 Task: Create a rule when a due date not in next week.
Action: Mouse moved to (1090, 276)
Screenshot: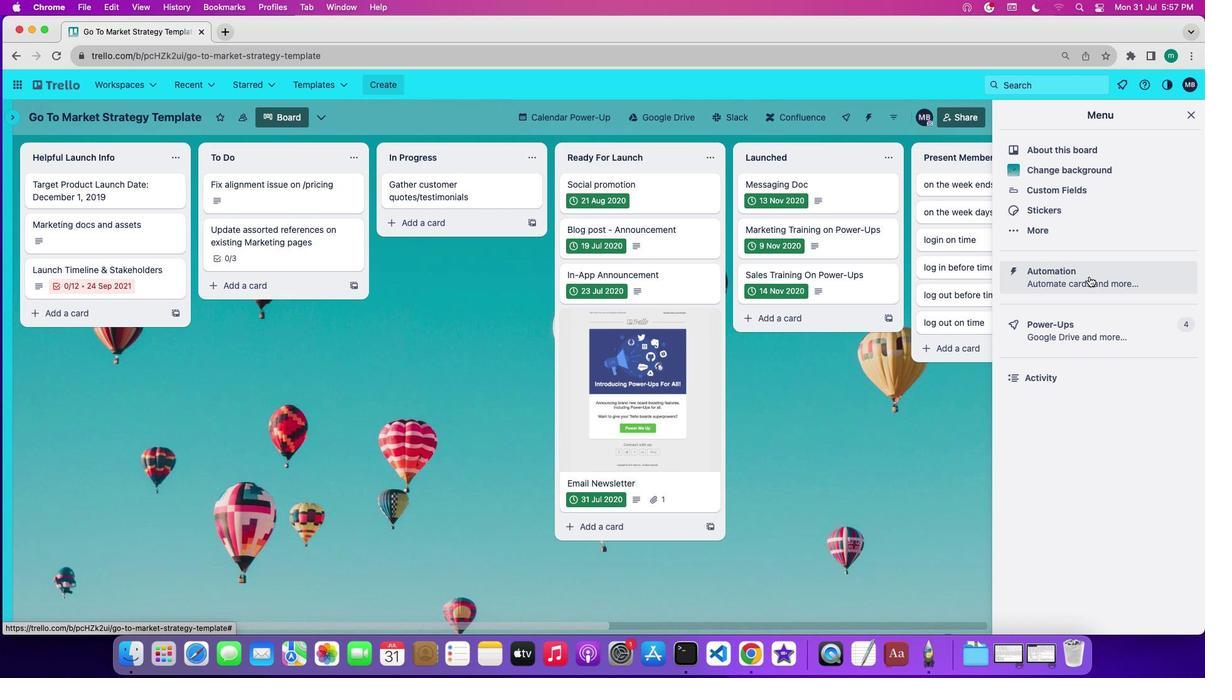 
Action: Mouse pressed left at (1090, 276)
Screenshot: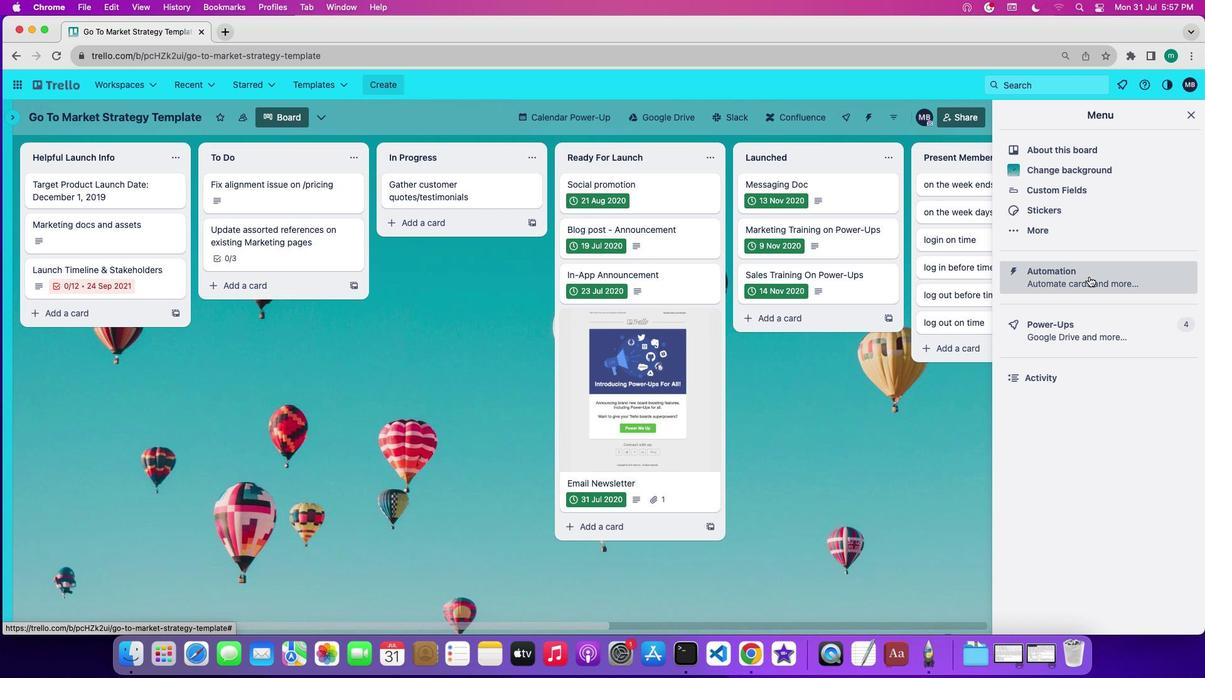 
Action: Mouse moved to (73, 223)
Screenshot: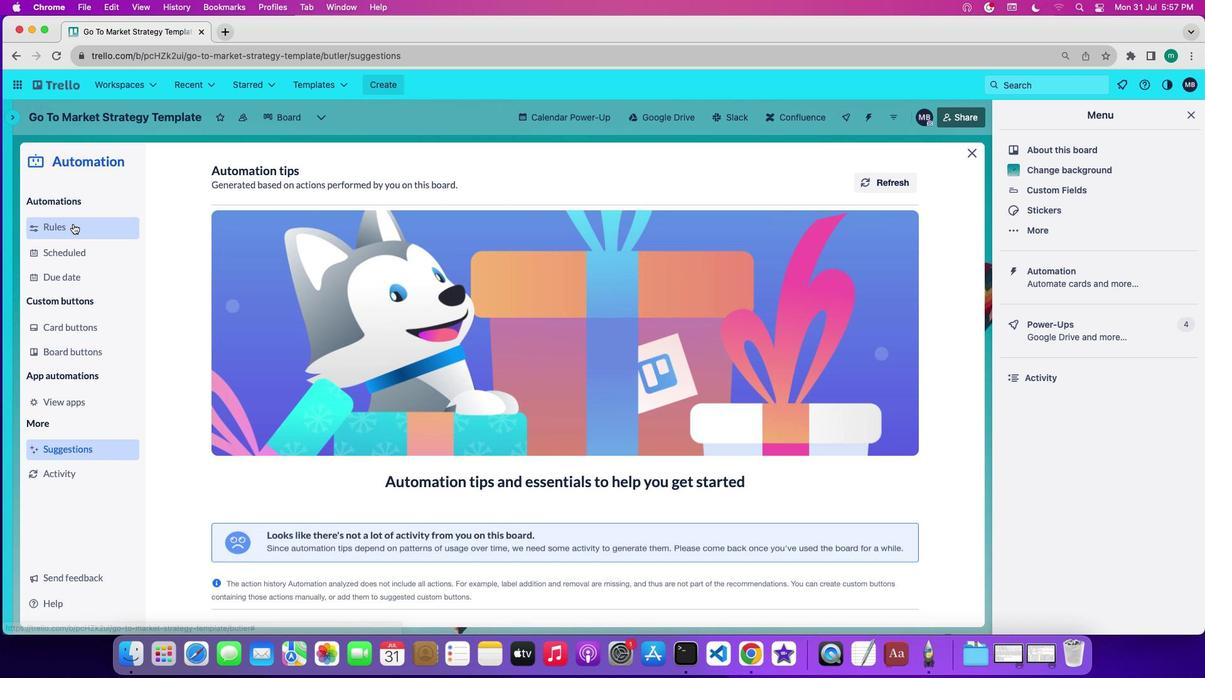 
Action: Mouse pressed left at (73, 223)
Screenshot: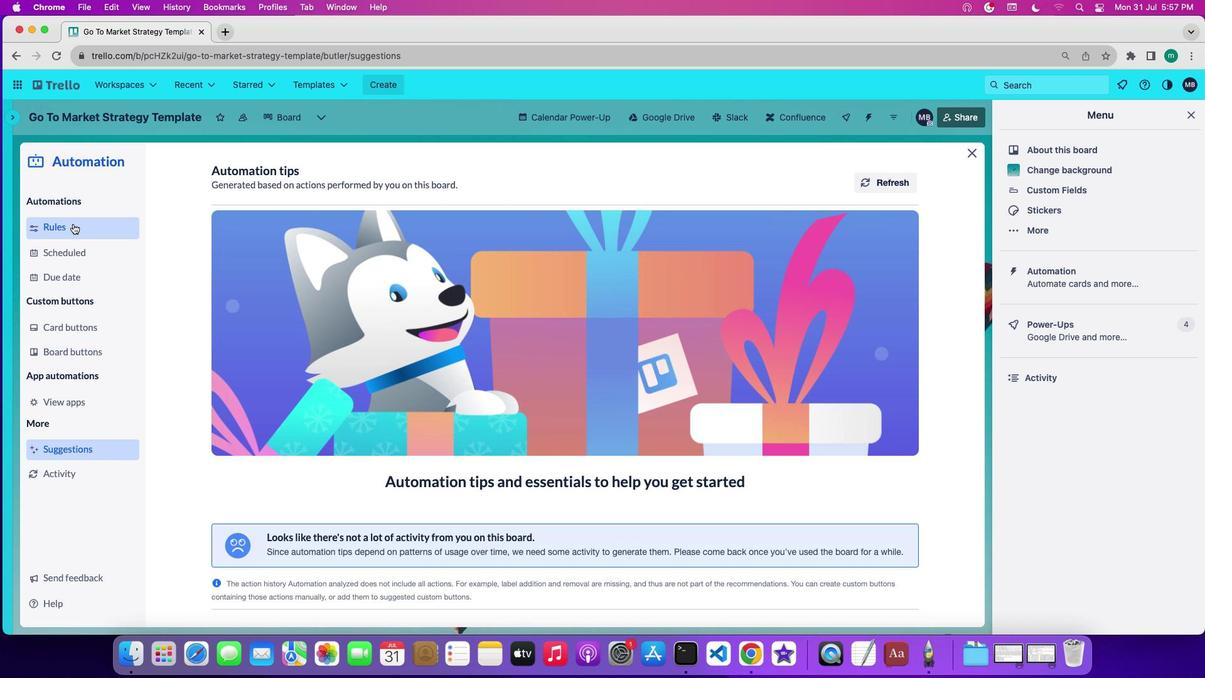 
Action: Mouse moved to (292, 452)
Screenshot: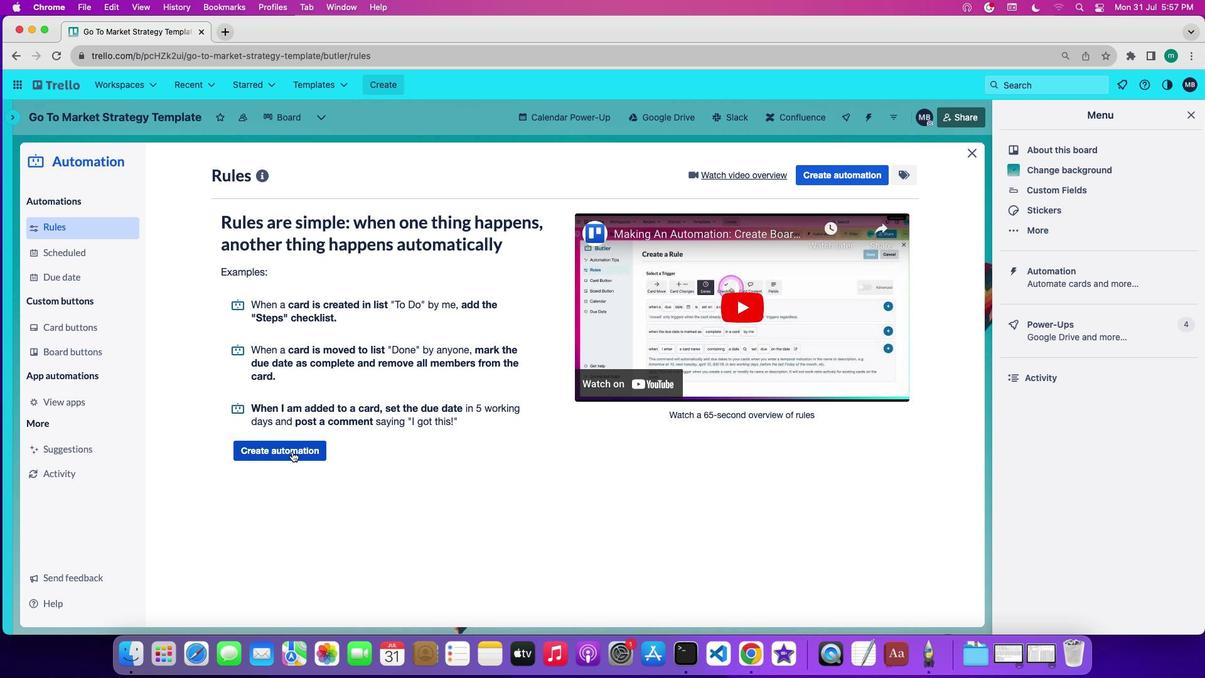 
Action: Mouse pressed left at (292, 452)
Screenshot: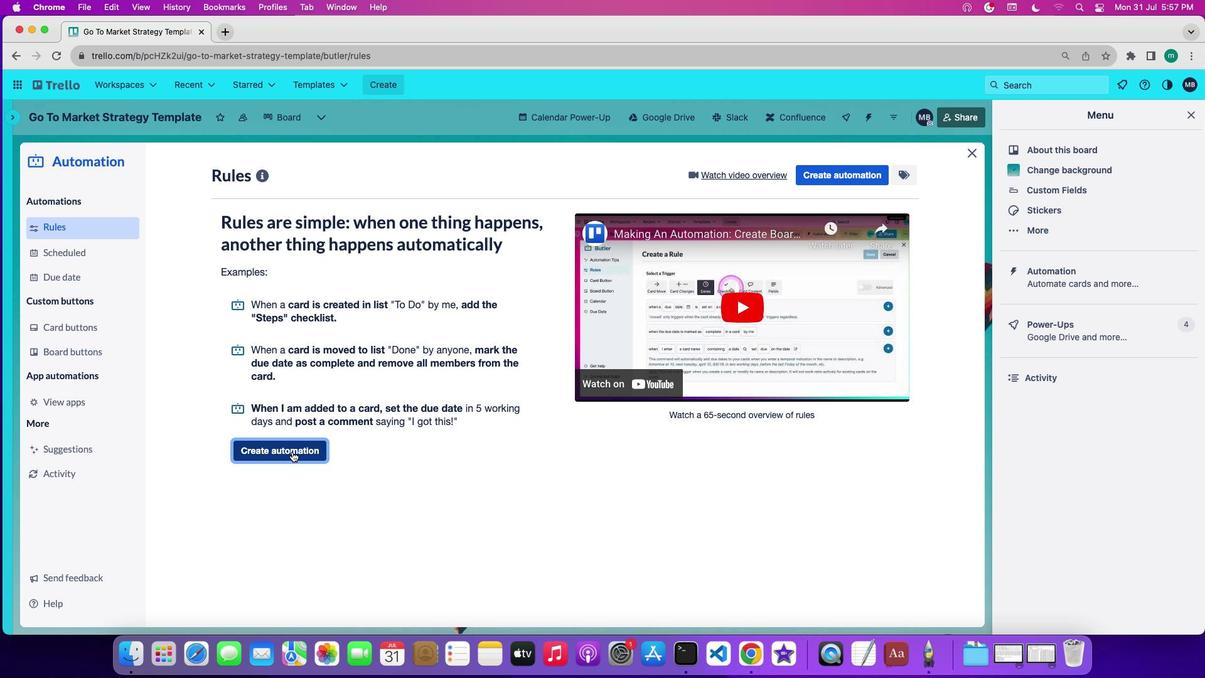 
Action: Mouse moved to (401, 298)
Screenshot: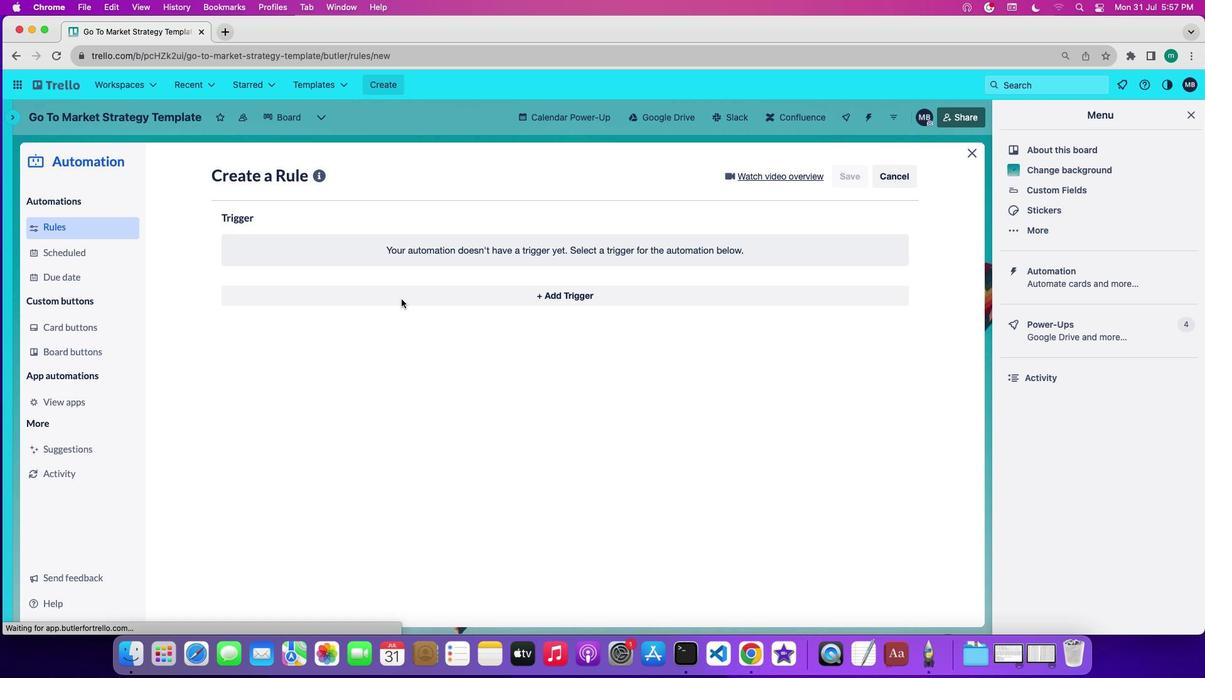 
Action: Mouse pressed left at (401, 298)
Screenshot: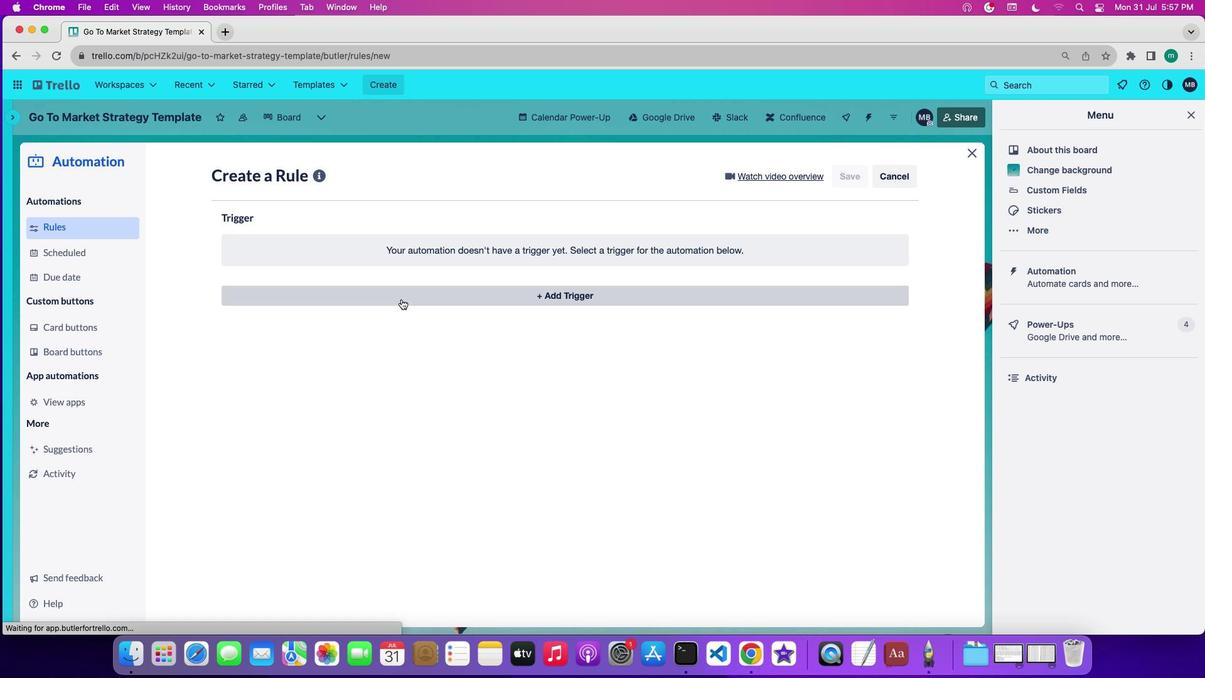
Action: Mouse moved to (408, 337)
Screenshot: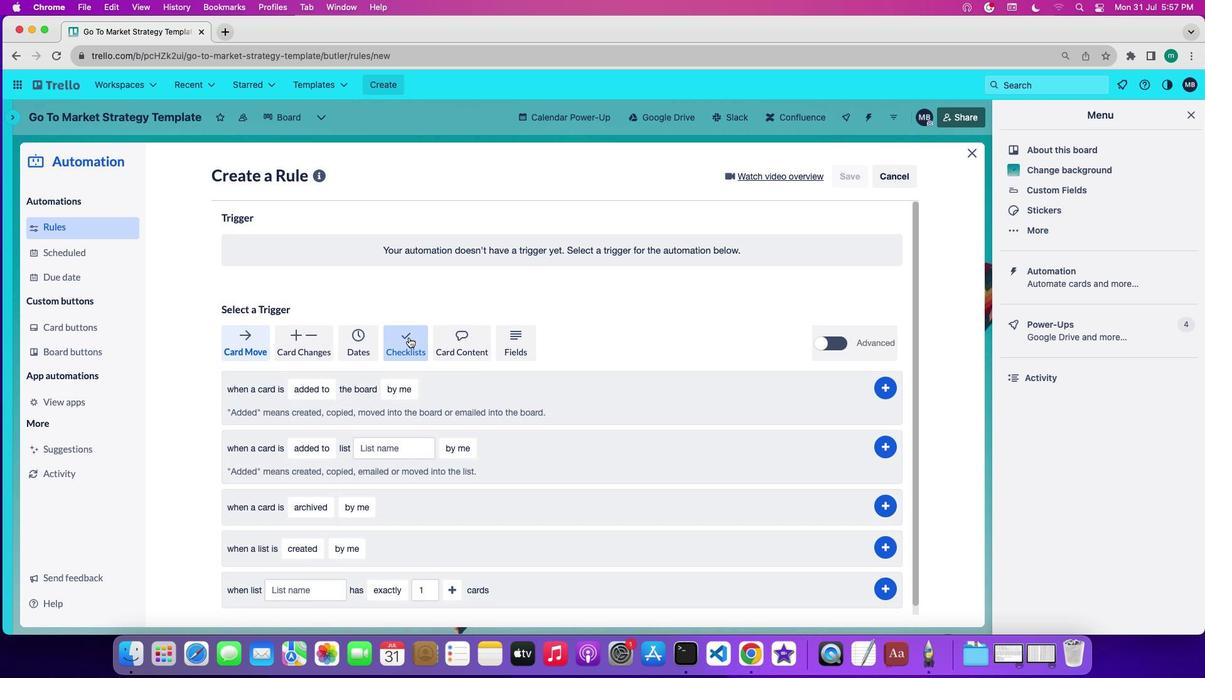 
Action: Mouse pressed left at (408, 337)
Screenshot: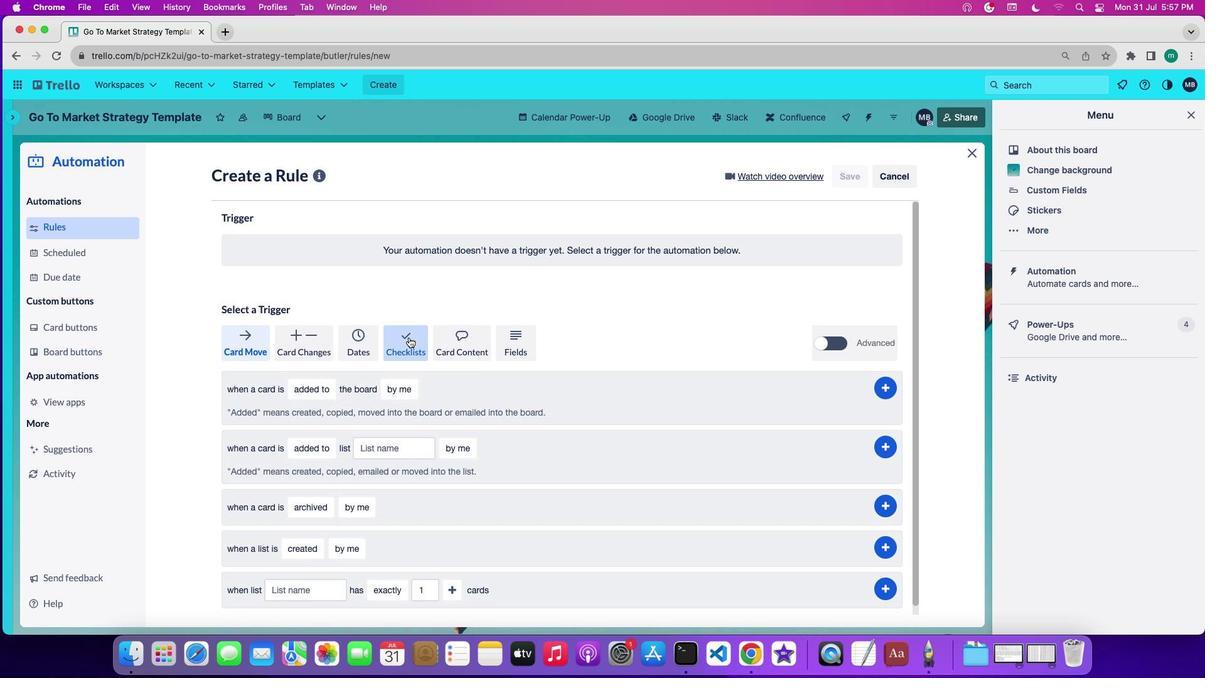 
Action: Mouse moved to (312, 516)
Screenshot: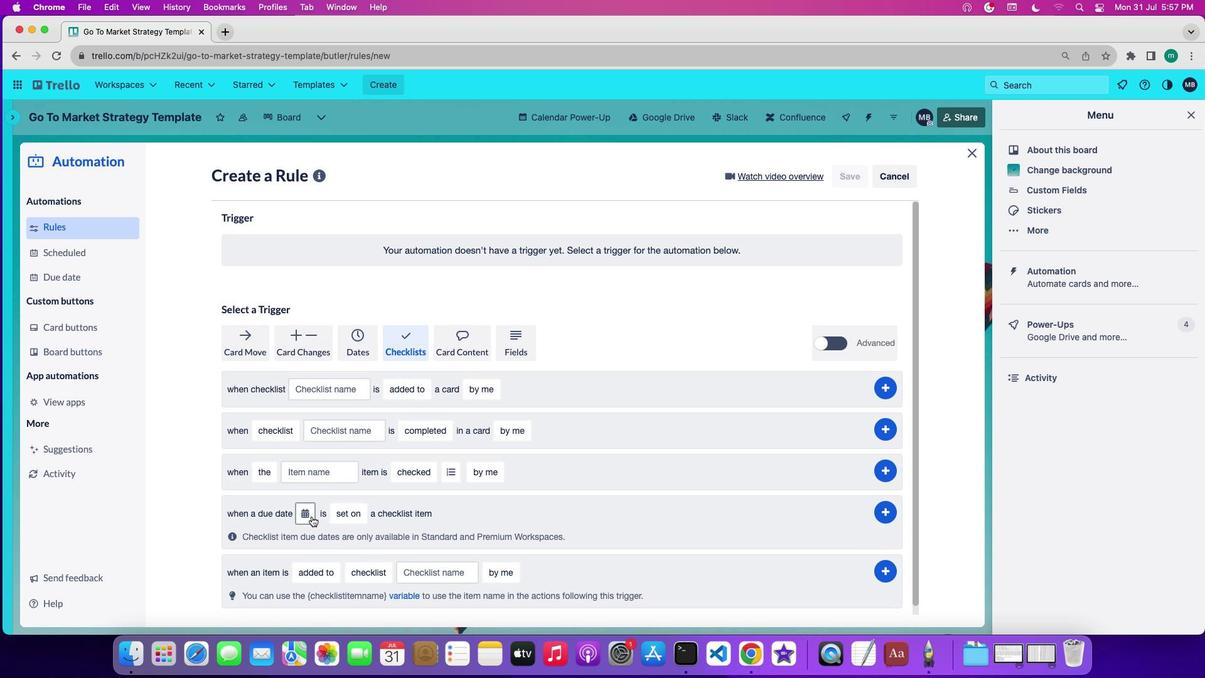 
Action: Mouse pressed left at (312, 516)
Screenshot: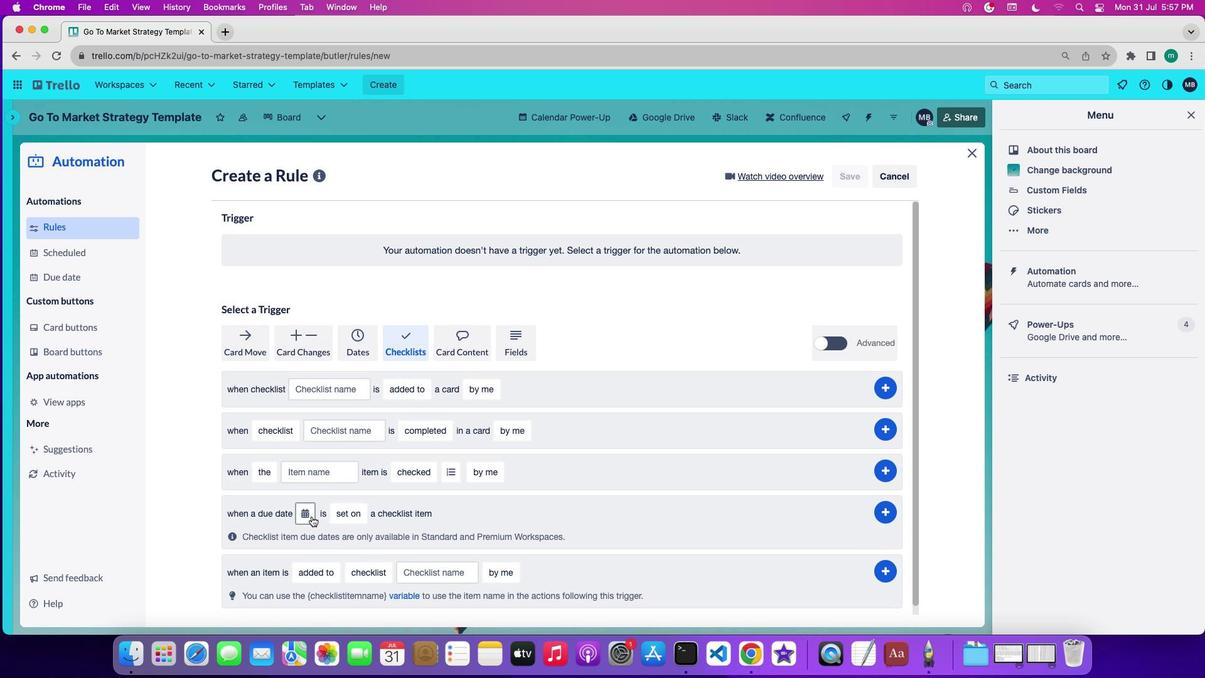 
Action: Mouse moved to (318, 558)
Screenshot: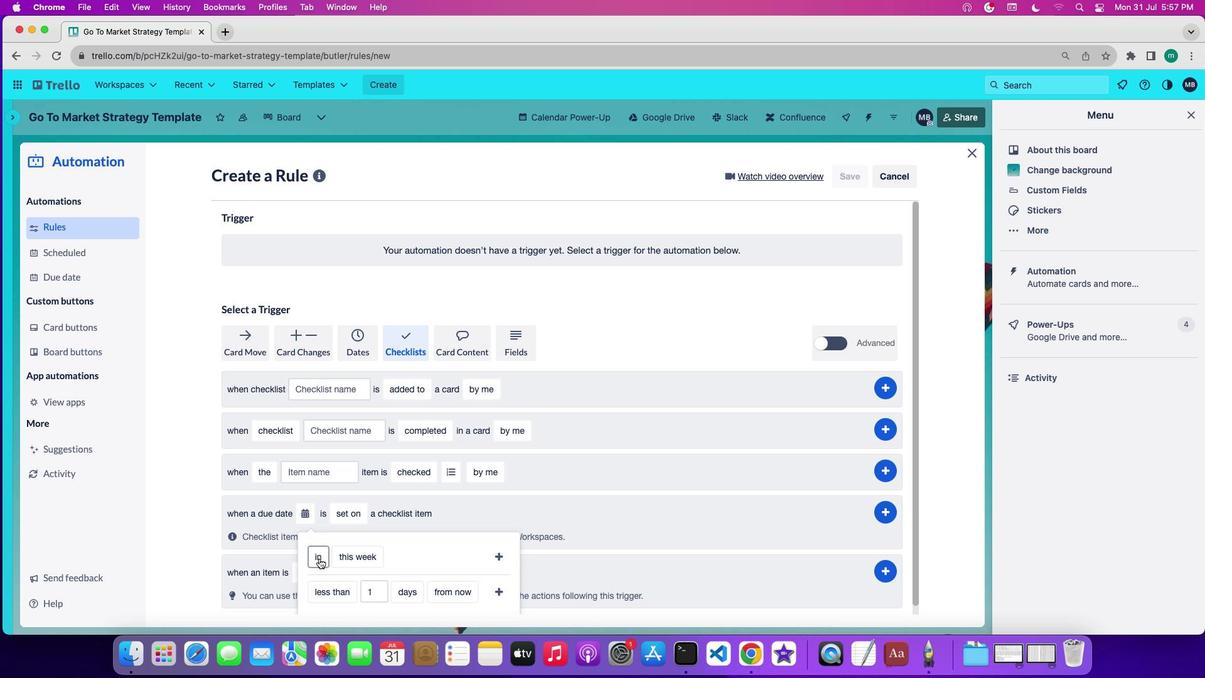 
Action: Mouse pressed left at (318, 558)
Screenshot: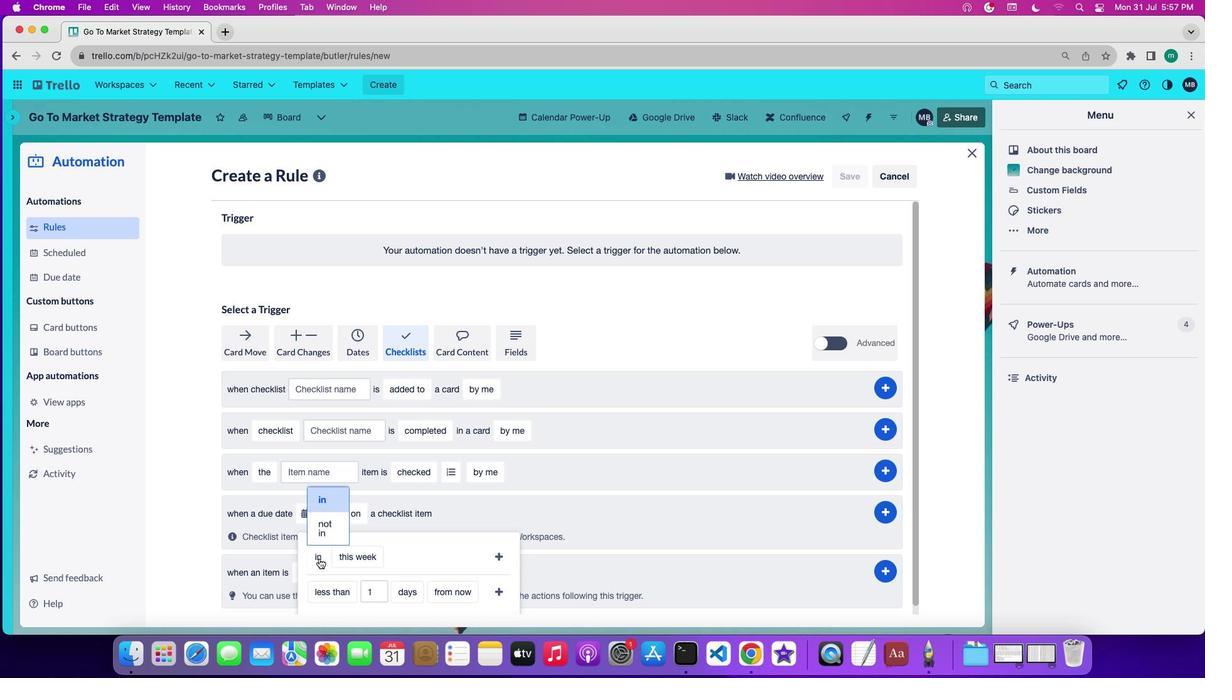 
Action: Mouse moved to (327, 536)
Screenshot: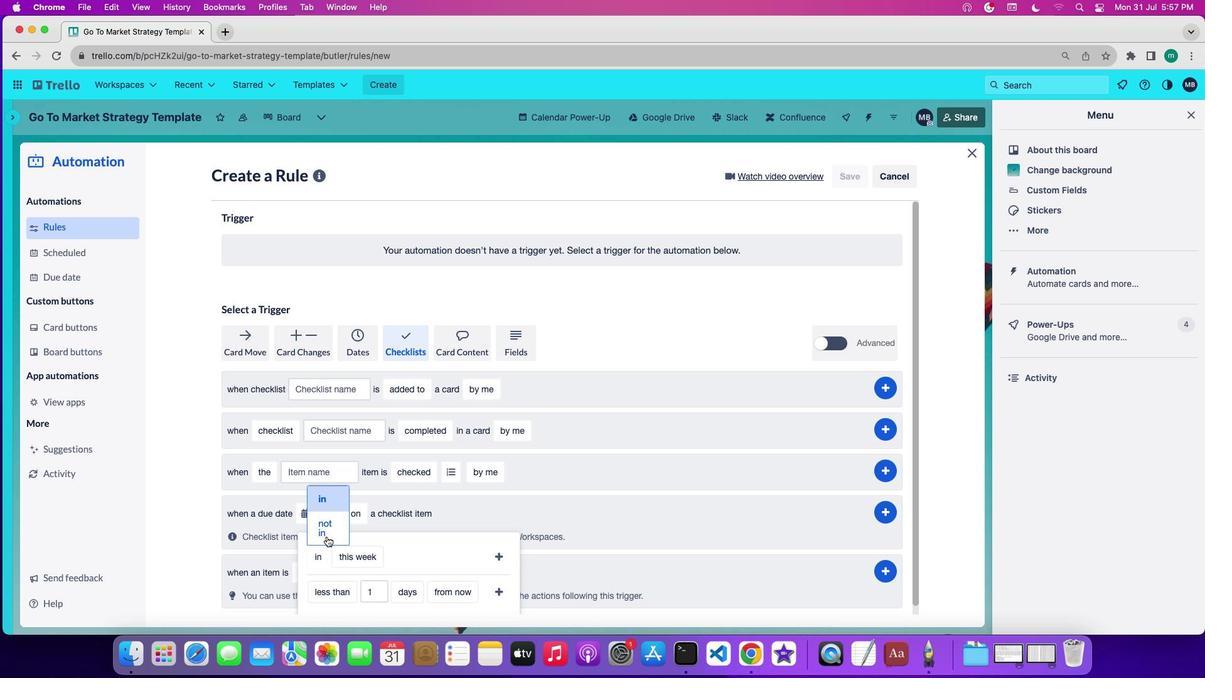 
Action: Mouse pressed left at (327, 536)
Screenshot: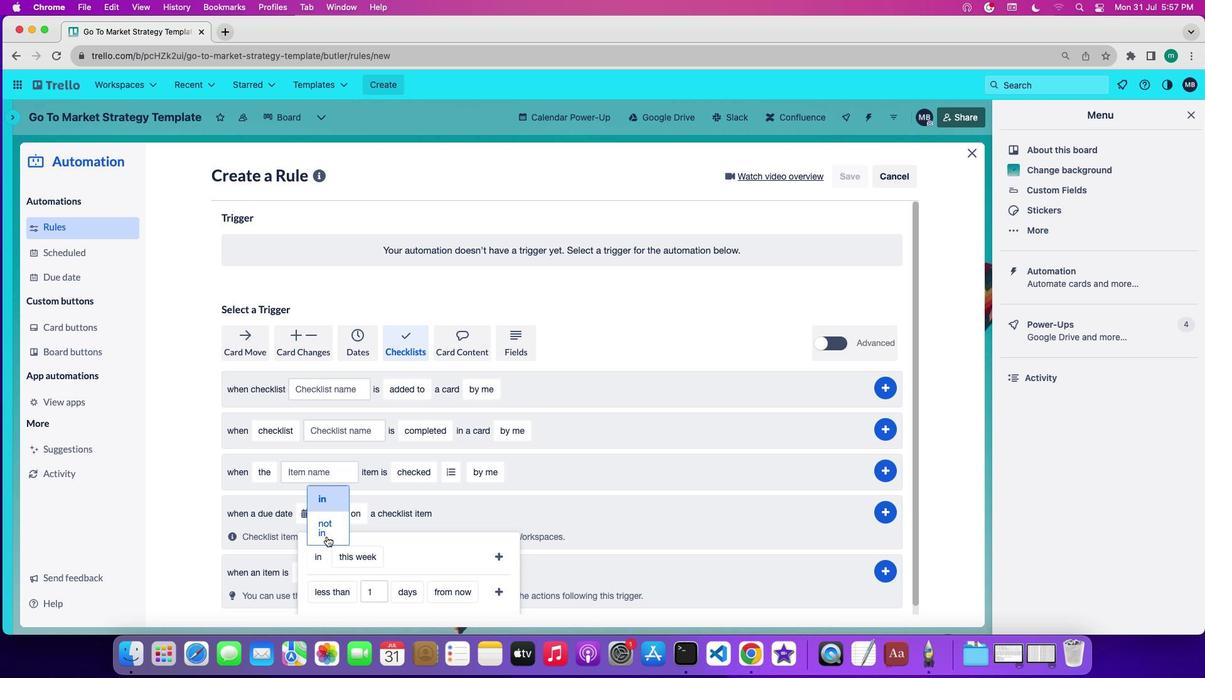 
Action: Mouse moved to (356, 555)
Screenshot: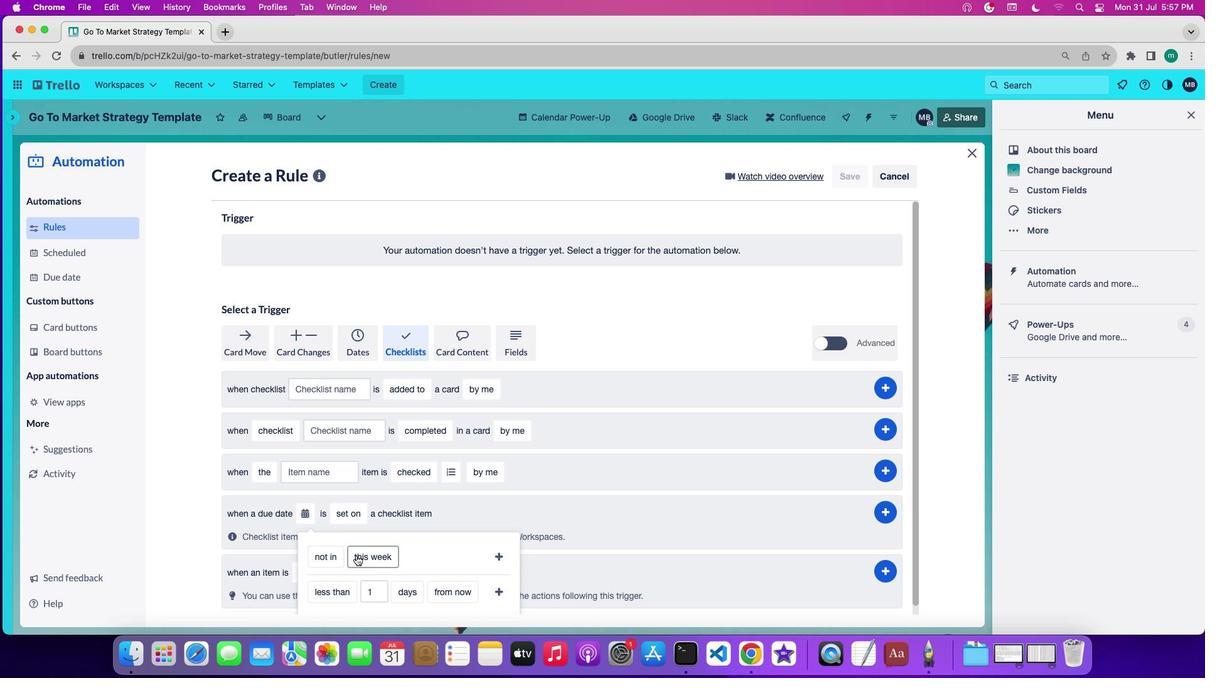 
Action: Mouse pressed left at (356, 555)
Screenshot: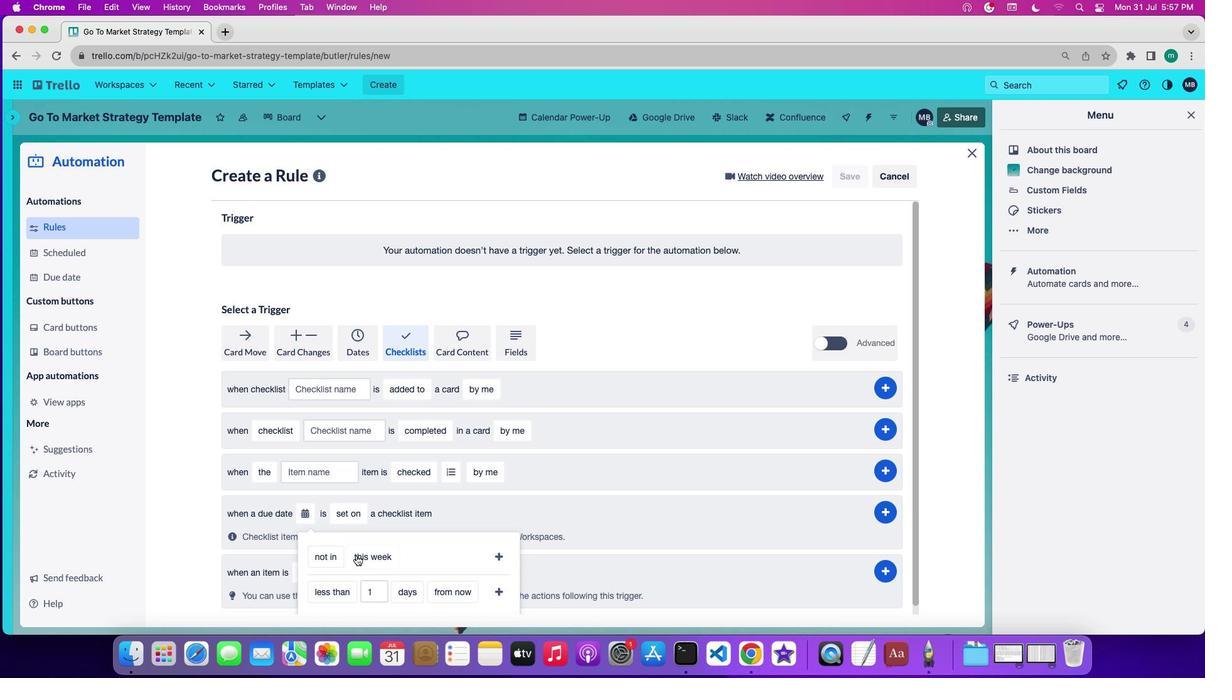 
Action: Mouse moved to (384, 469)
Screenshot: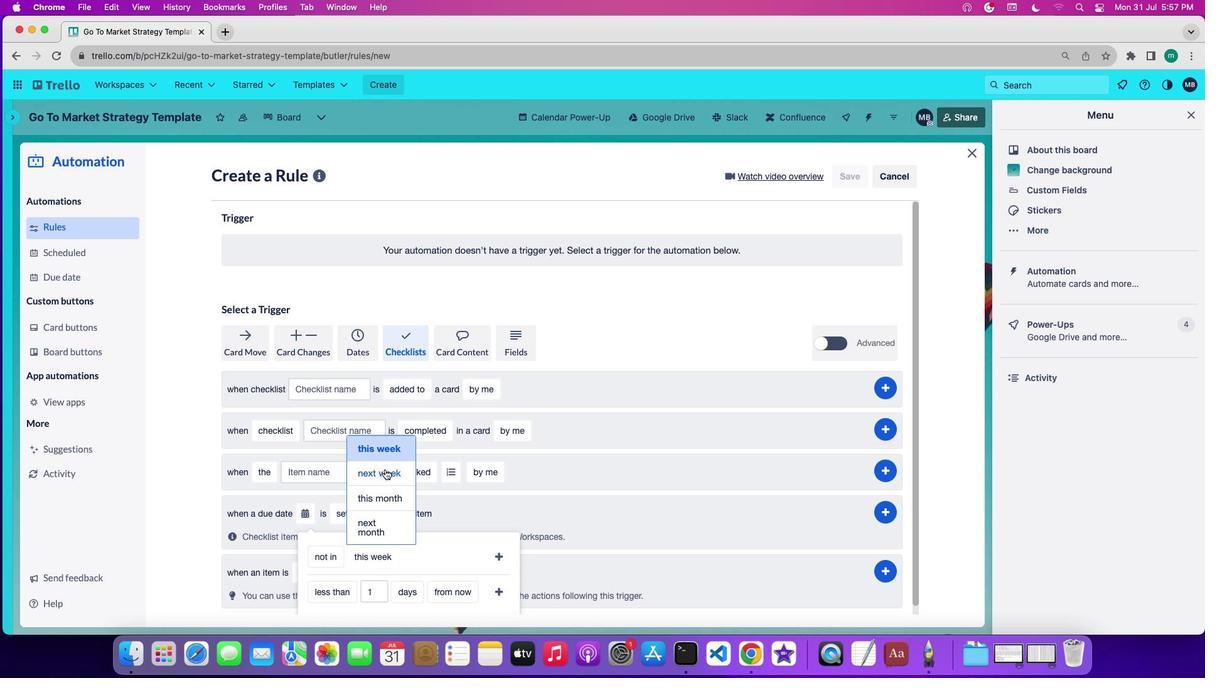 
Action: Mouse pressed left at (384, 469)
Screenshot: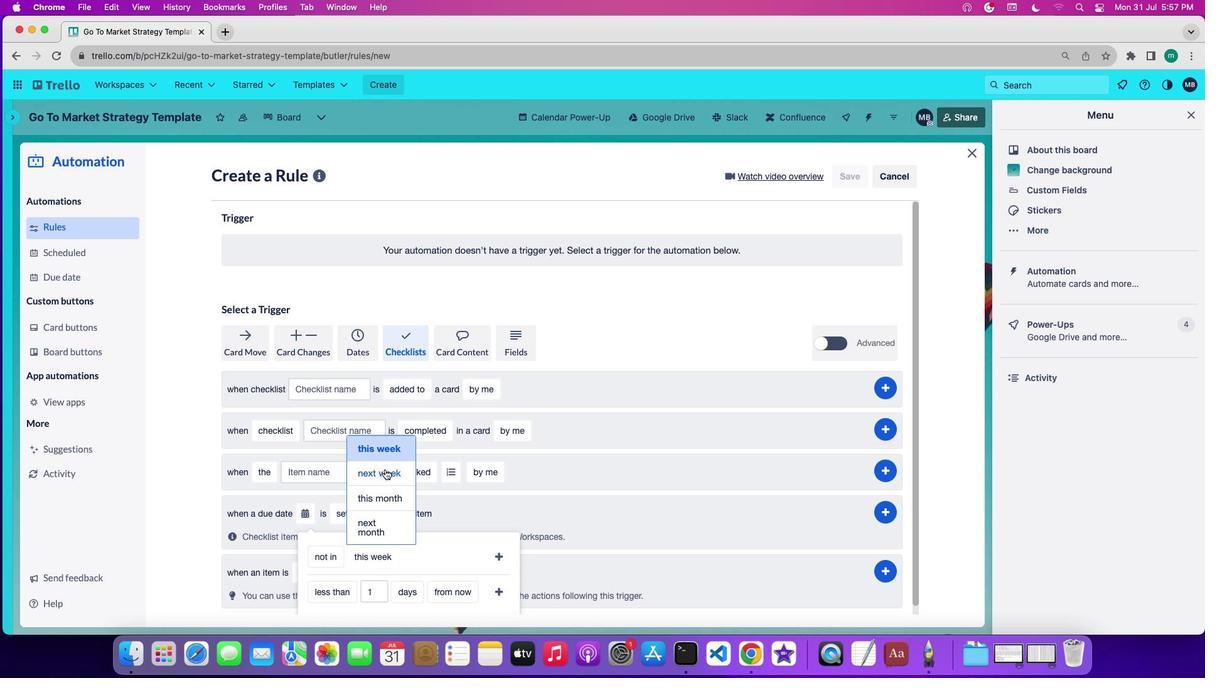 
Action: Mouse moved to (503, 553)
Screenshot: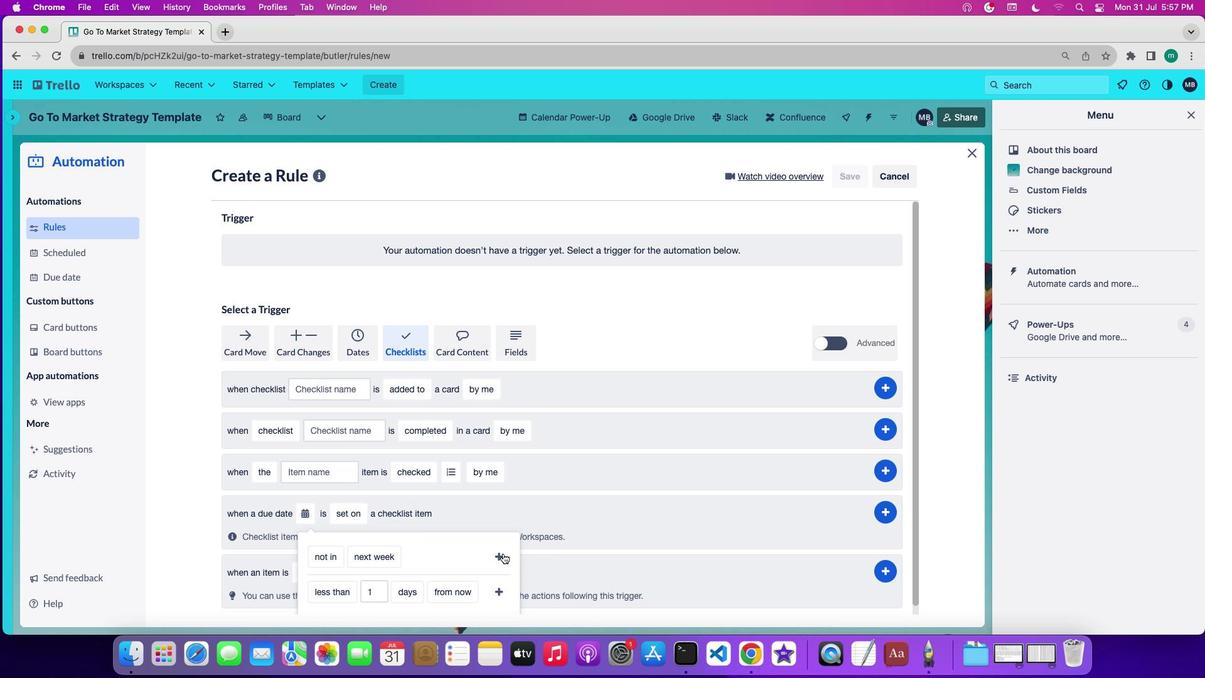 
Action: Mouse pressed left at (503, 553)
Screenshot: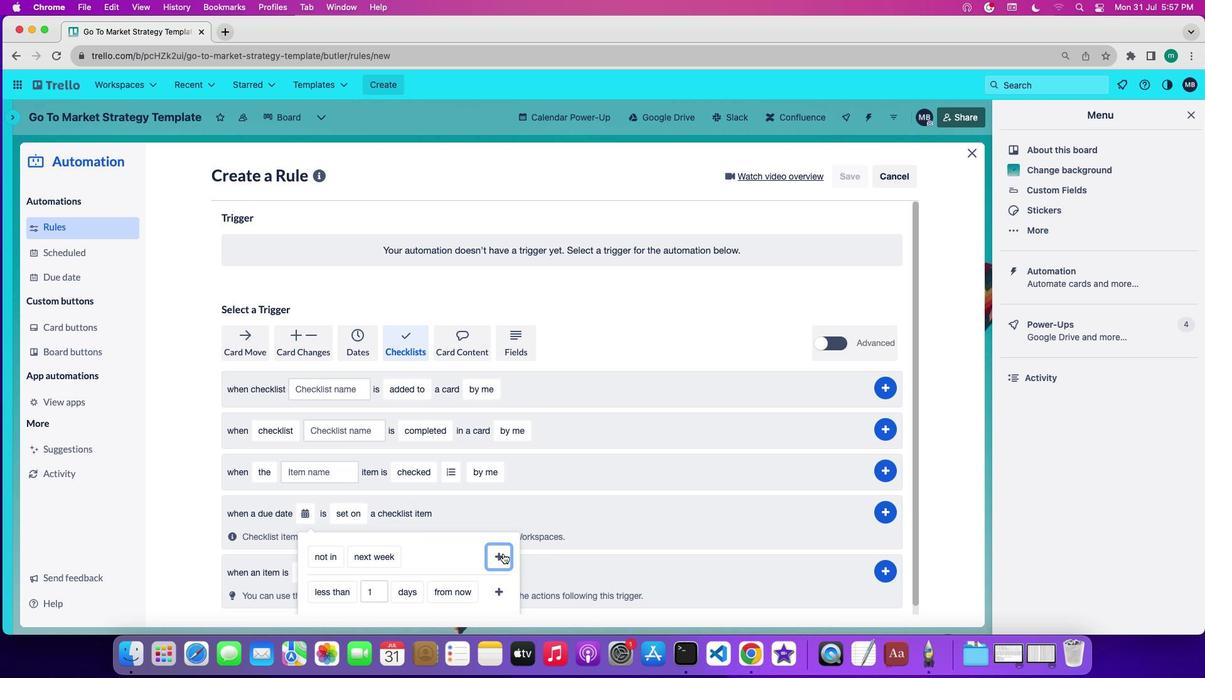 
Action: Mouse moved to (883, 509)
Screenshot: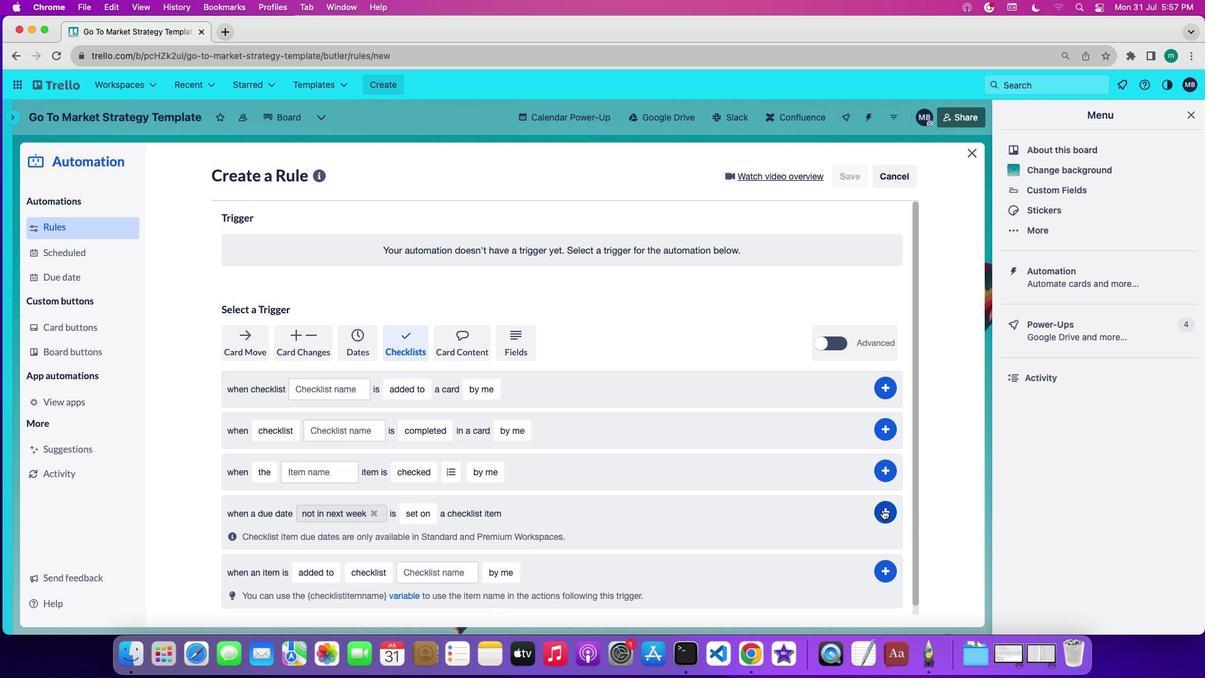 
Action: Mouse pressed left at (883, 509)
Screenshot: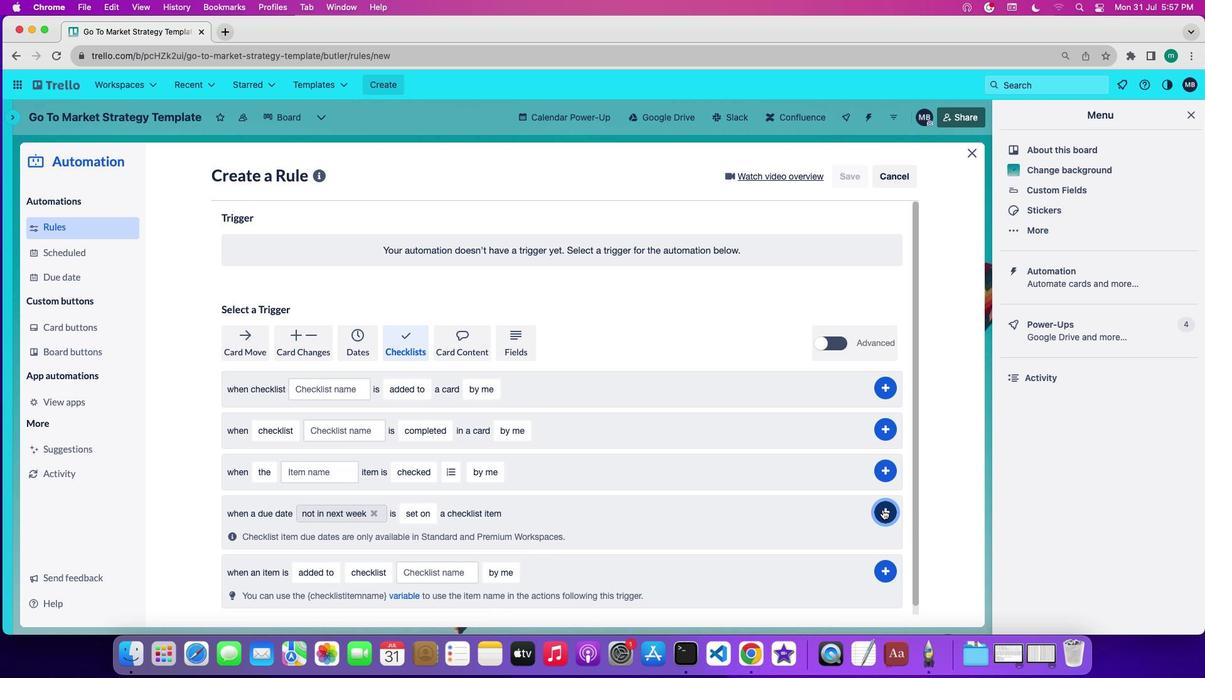 
Action: Mouse moved to (873, 511)
Screenshot: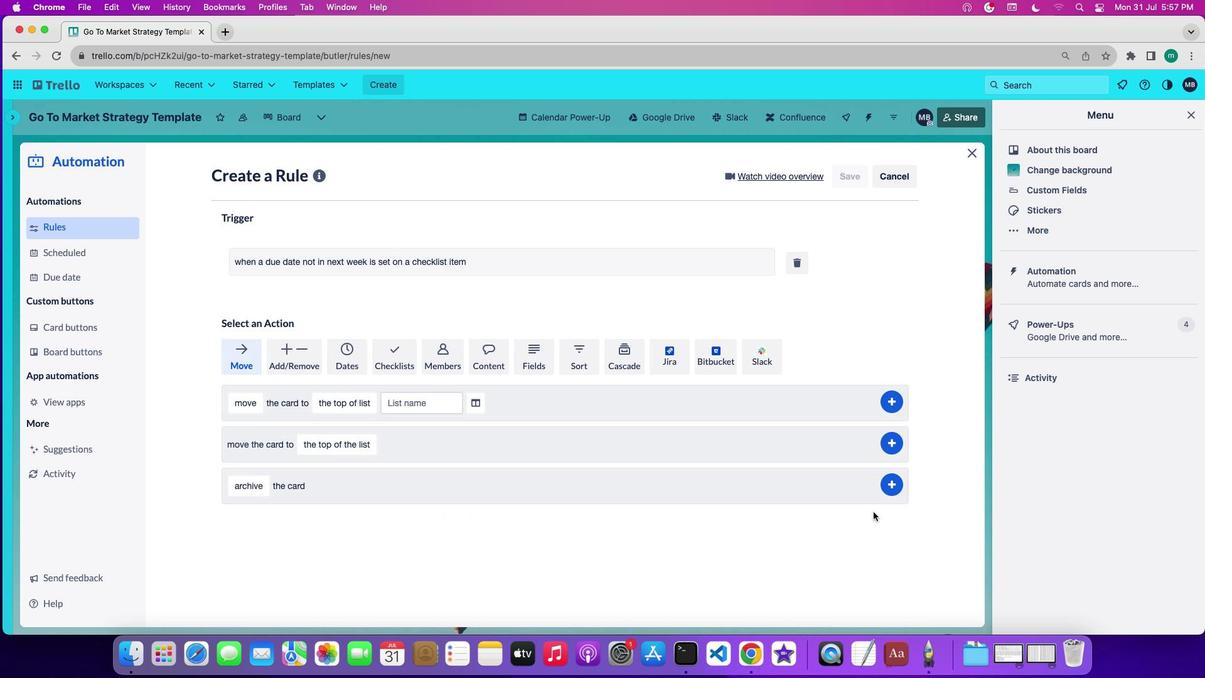 
